 Task: Search for emails from 'softage.4@softage.net' with the subject 'Announcement of a merger or acquisition'.
Action: Mouse moved to (414, 10)
Screenshot: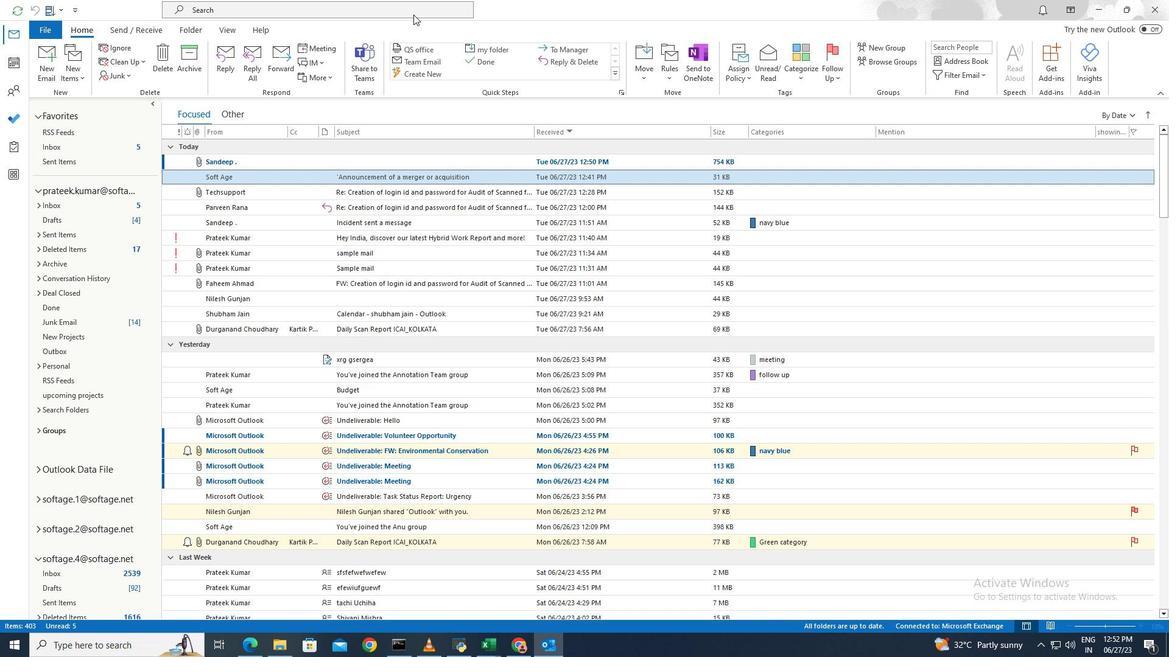 
Action: Mouse pressed left at (414, 10)
Screenshot: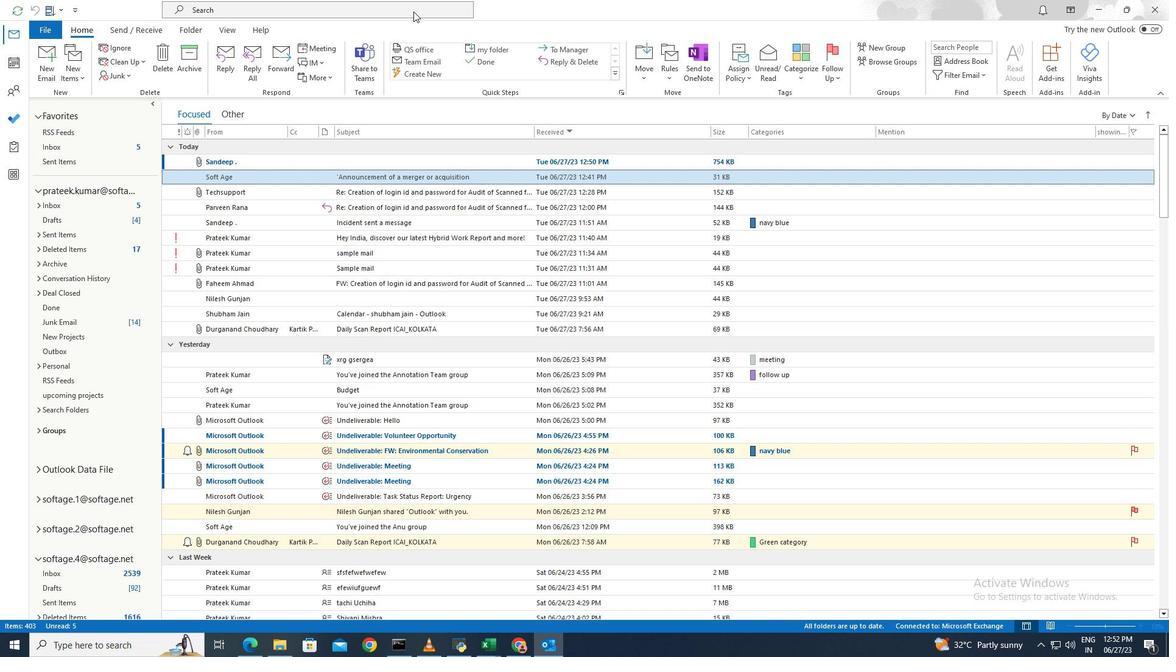 
Action: Mouse moved to (448, 7)
Screenshot: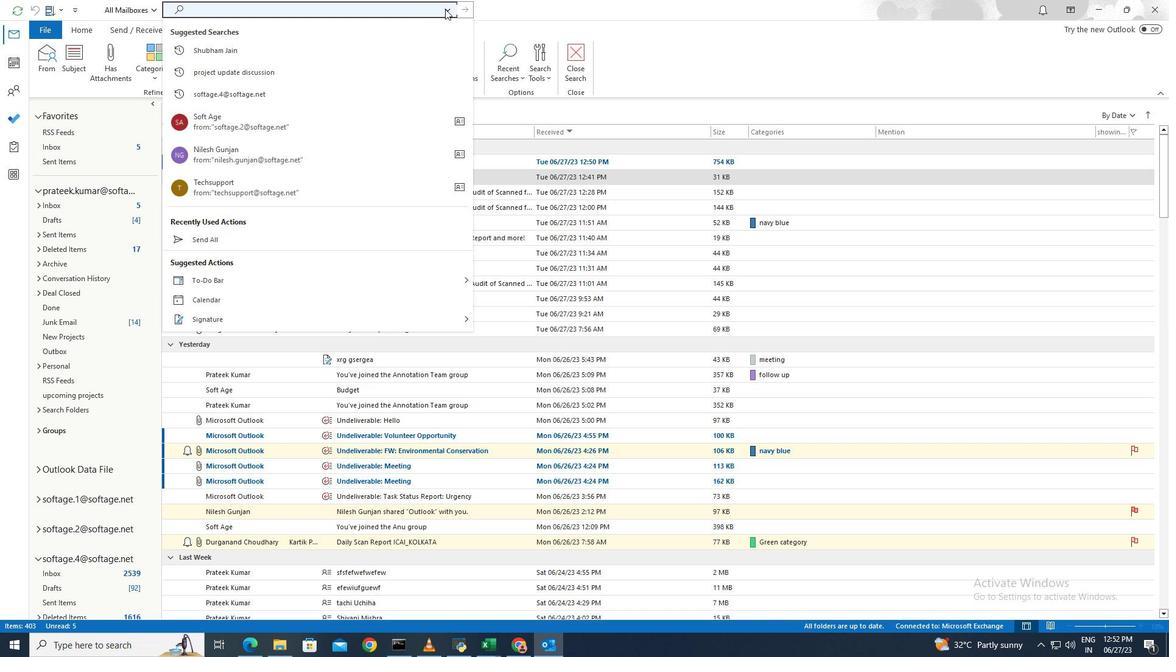 
Action: Mouse pressed left at (448, 7)
Screenshot: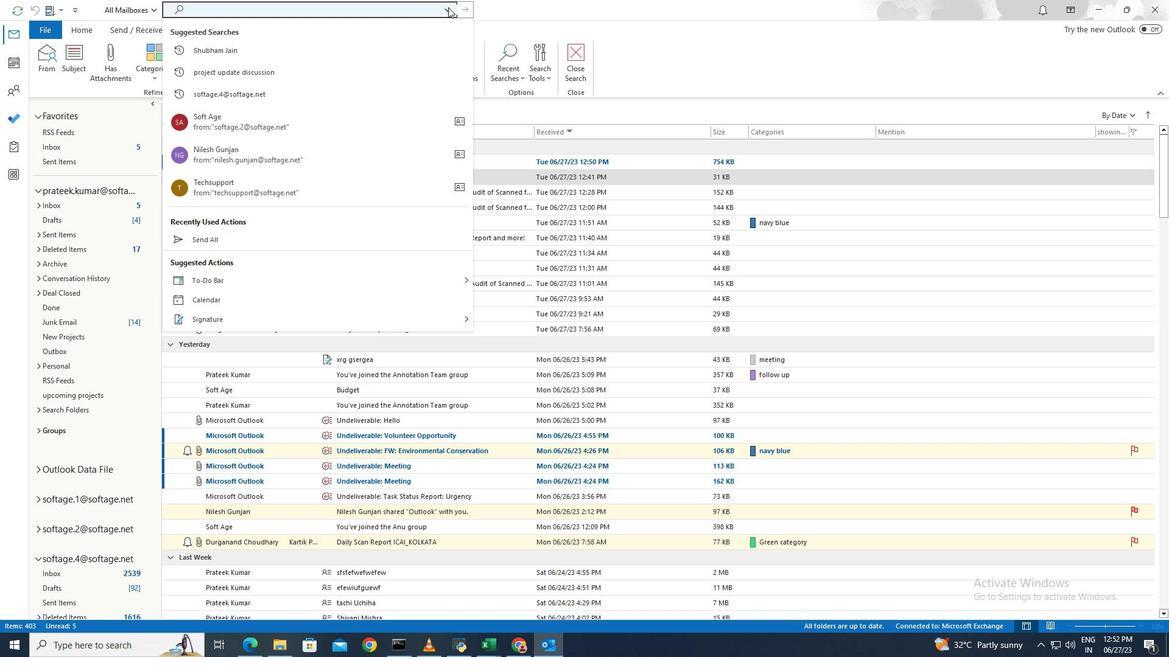 
Action: Mouse moved to (322, 169)
Screenshot: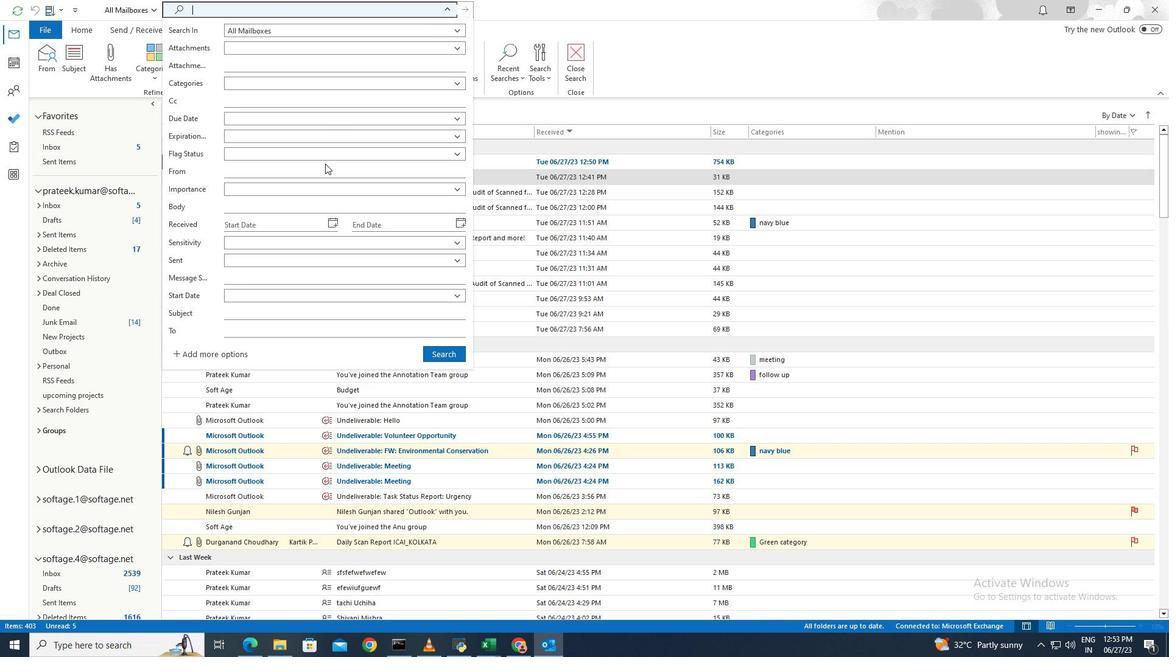 
Action: Mouse pressed left at (322, 169)
Screenshot: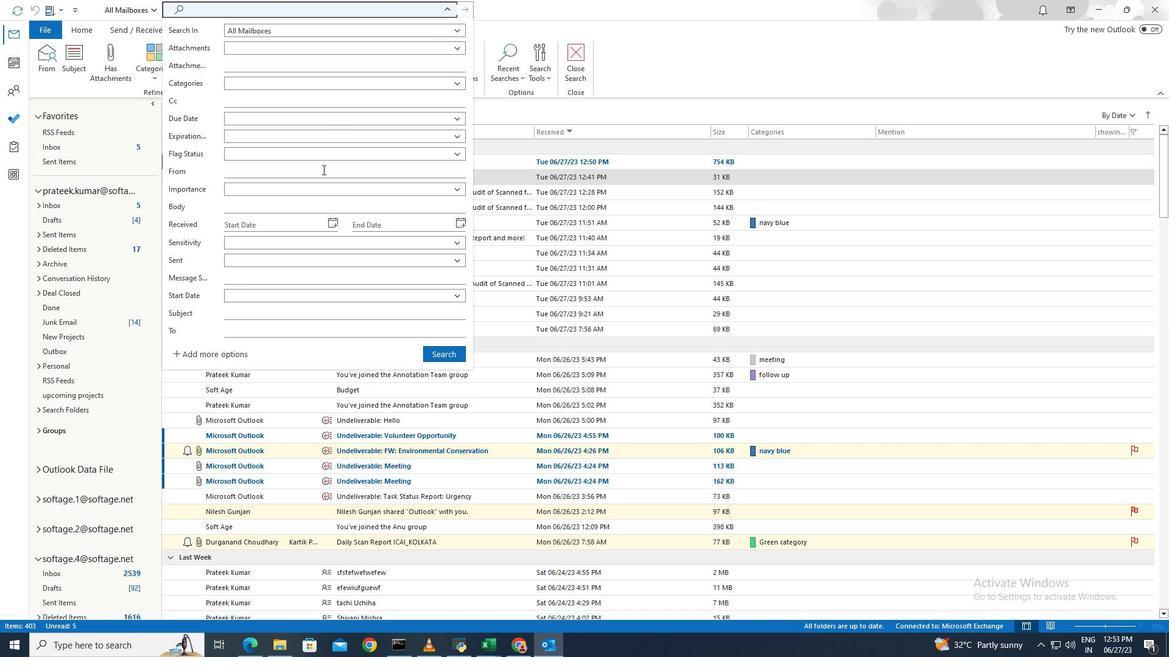 
Action: Mouse moved to (323, 170)
Screenshot: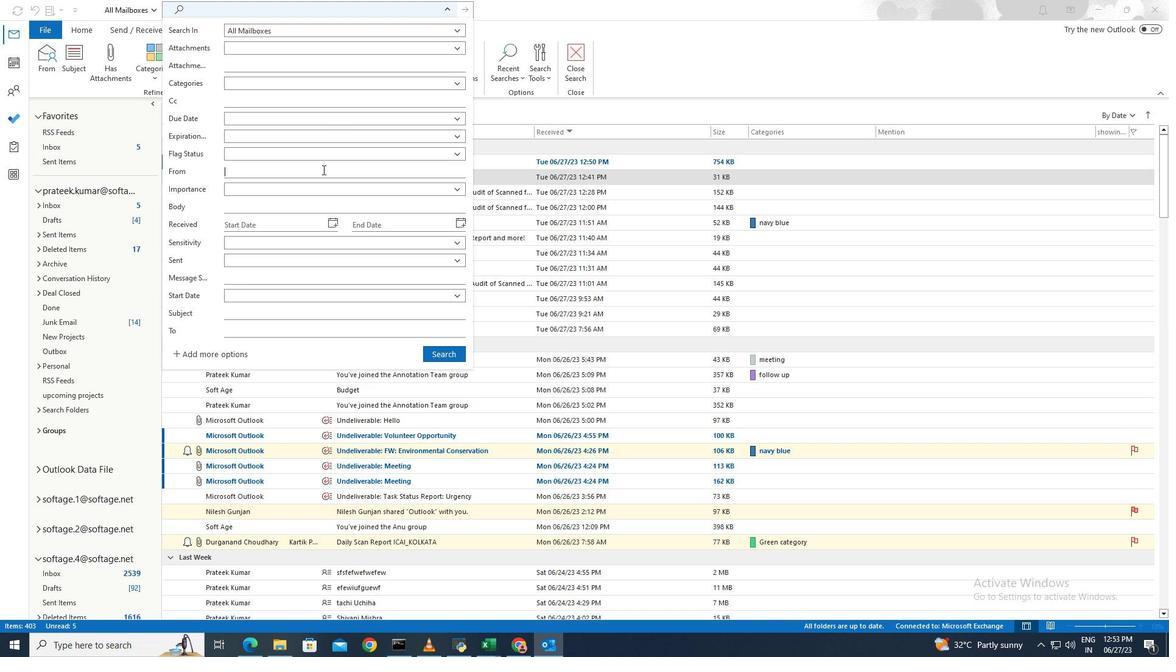 
Action: Key pressed softage.4<Key.shift>@softage.net
Screenshot: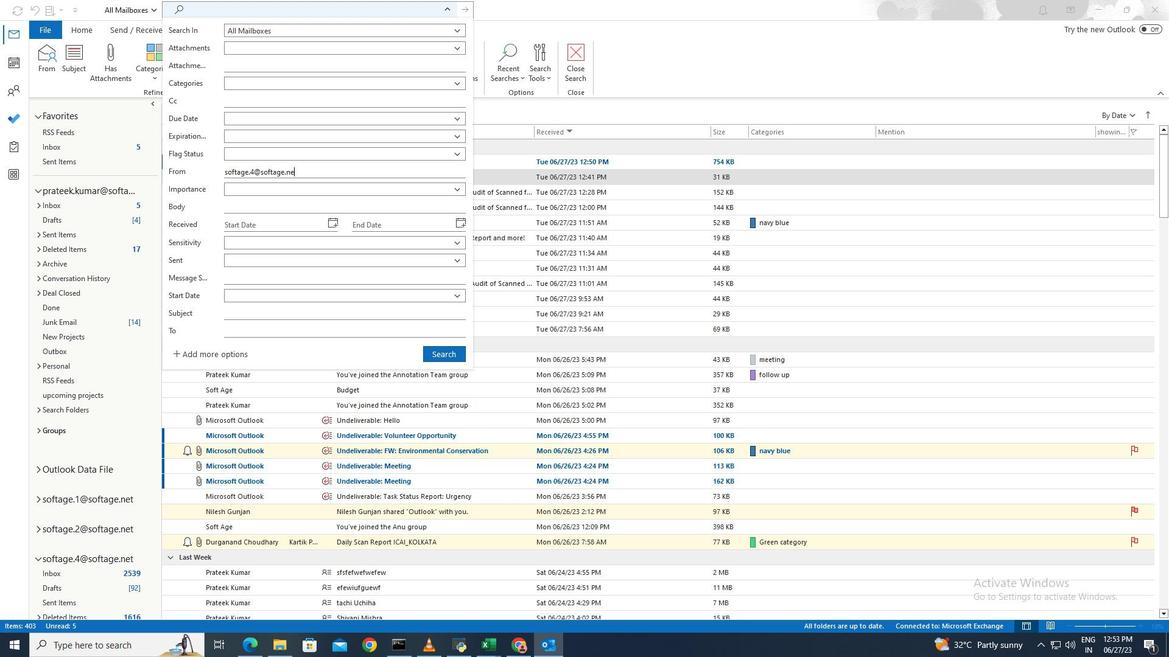 
Action: Mouse moved to (312, 311)
Screenshot: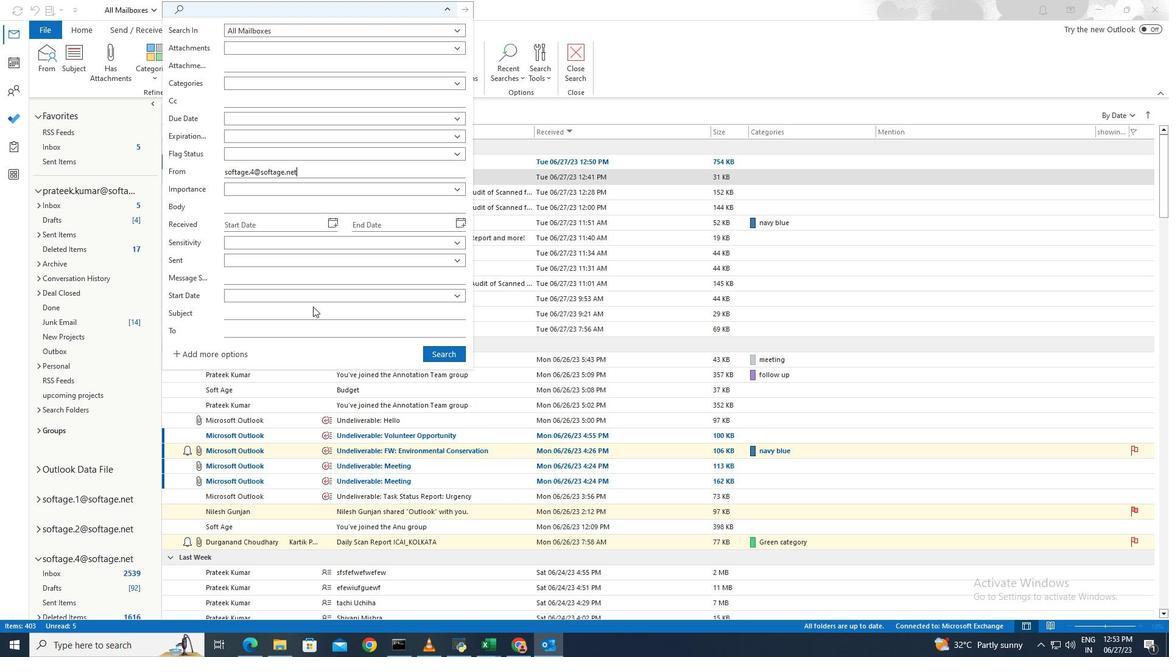 
Action: Mouse pressed left at (312, 311)
Screenshot: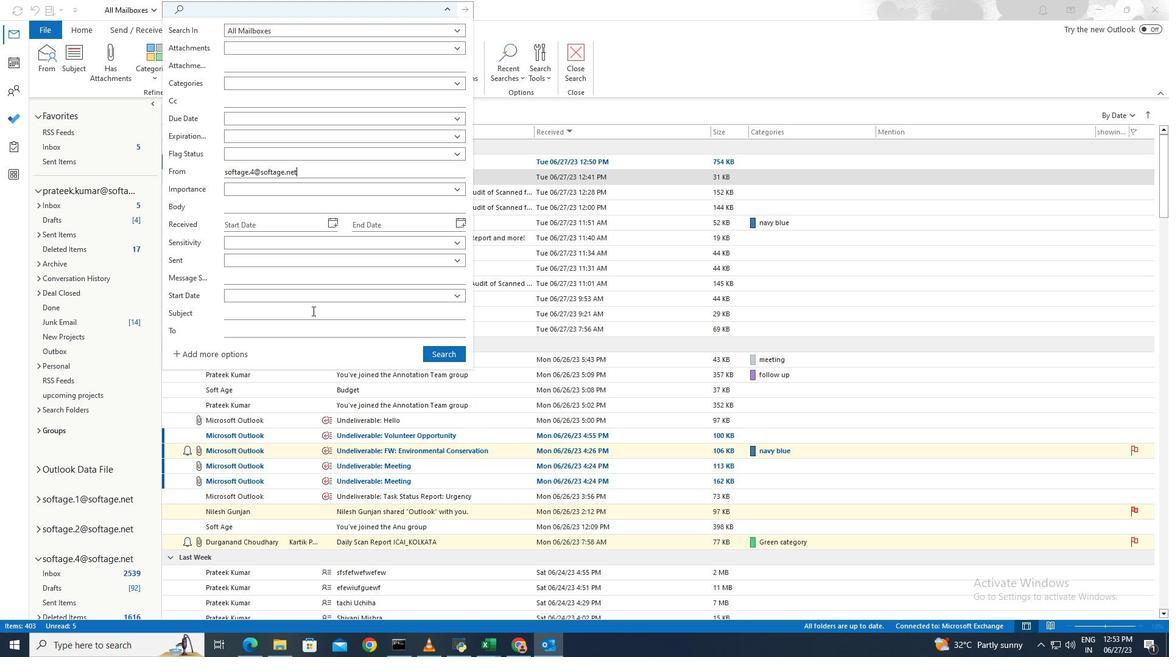 
Action: Mouse moved to (311, 311)
Screenshot: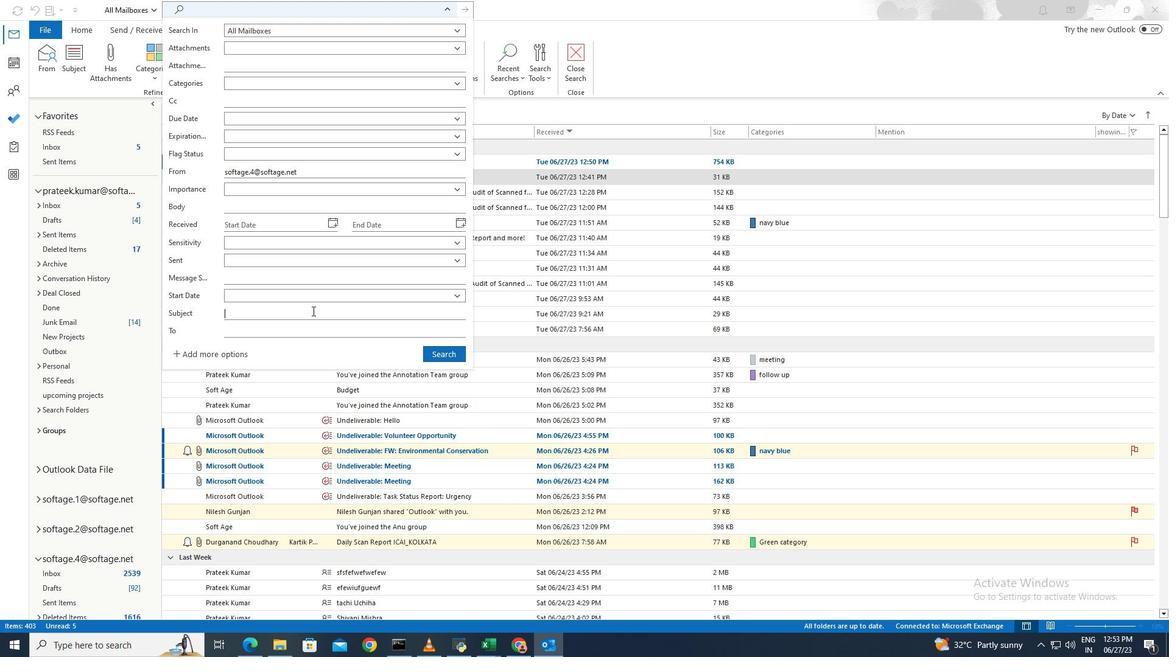 
Action: Key pressed <Key.caps_lock>A<Key.caps_lock>nnouncement<Key.space>of<Key.space>a<Key.space>merger<Key.space>or<Key.space>acquisition
Screenshot: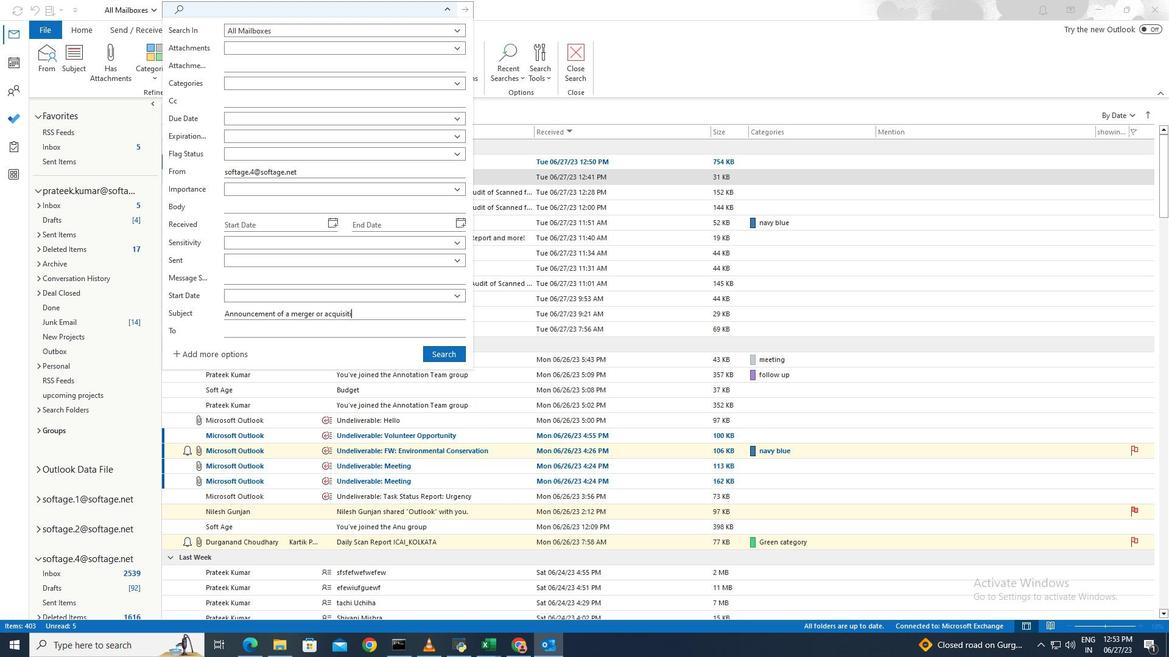 
Action: Mouse moved to (347, 32)
Screenshot: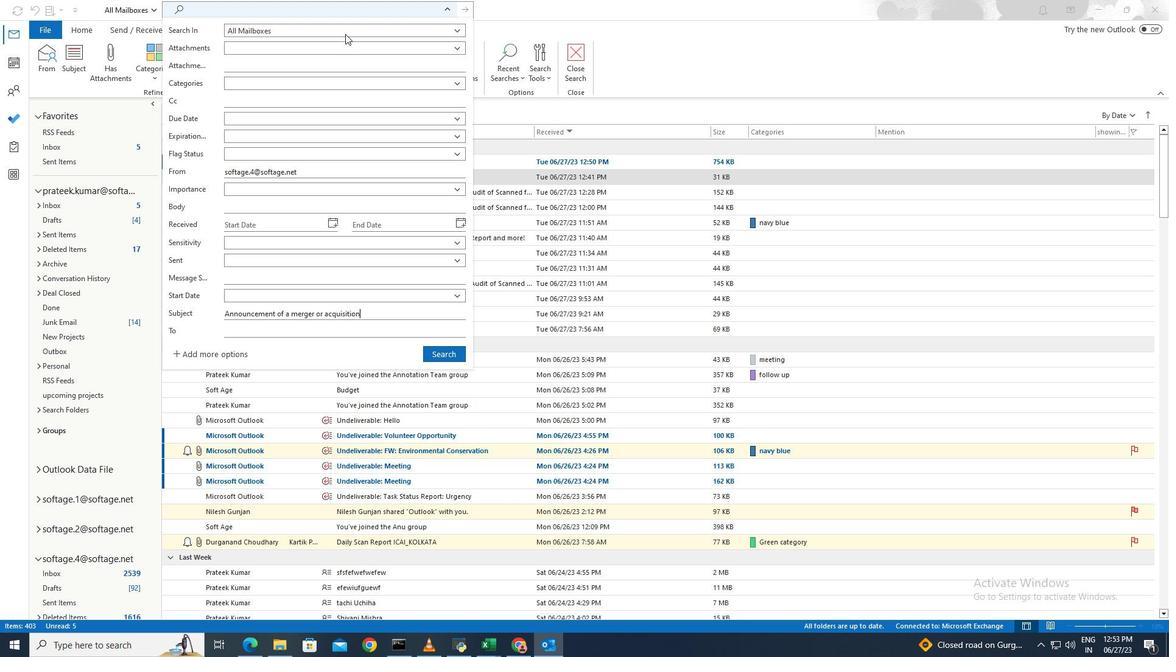 
Action: Mouse pressed left at (347, 32)
Screenshot: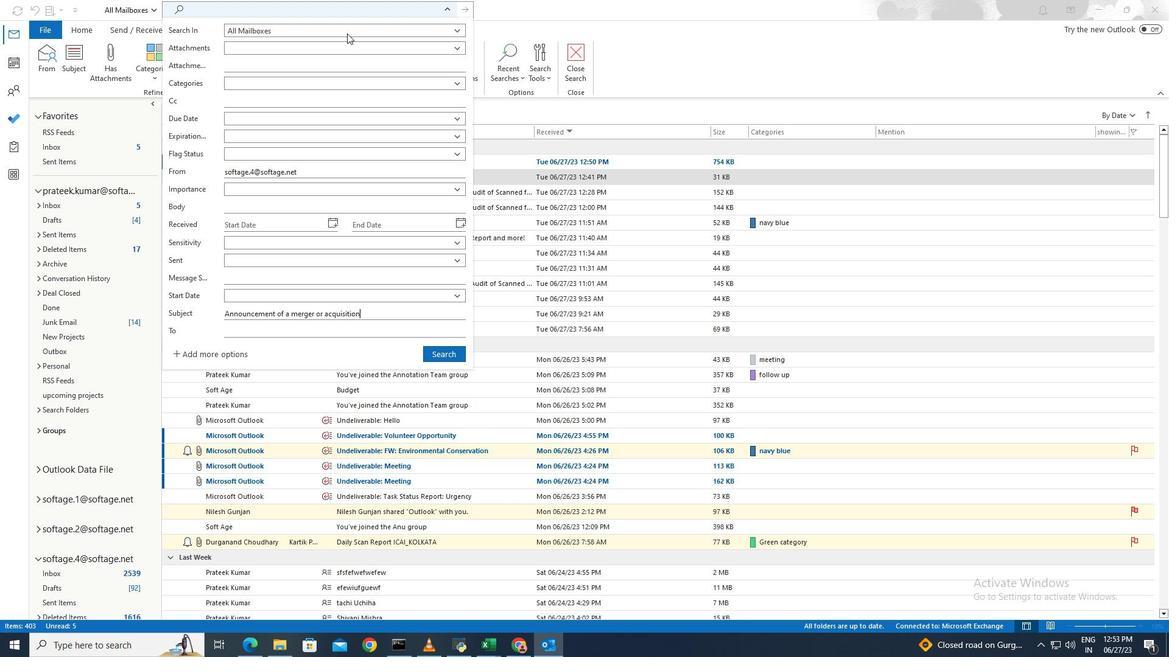 
Action: Mouse moved to (333, 77)
Screenshot: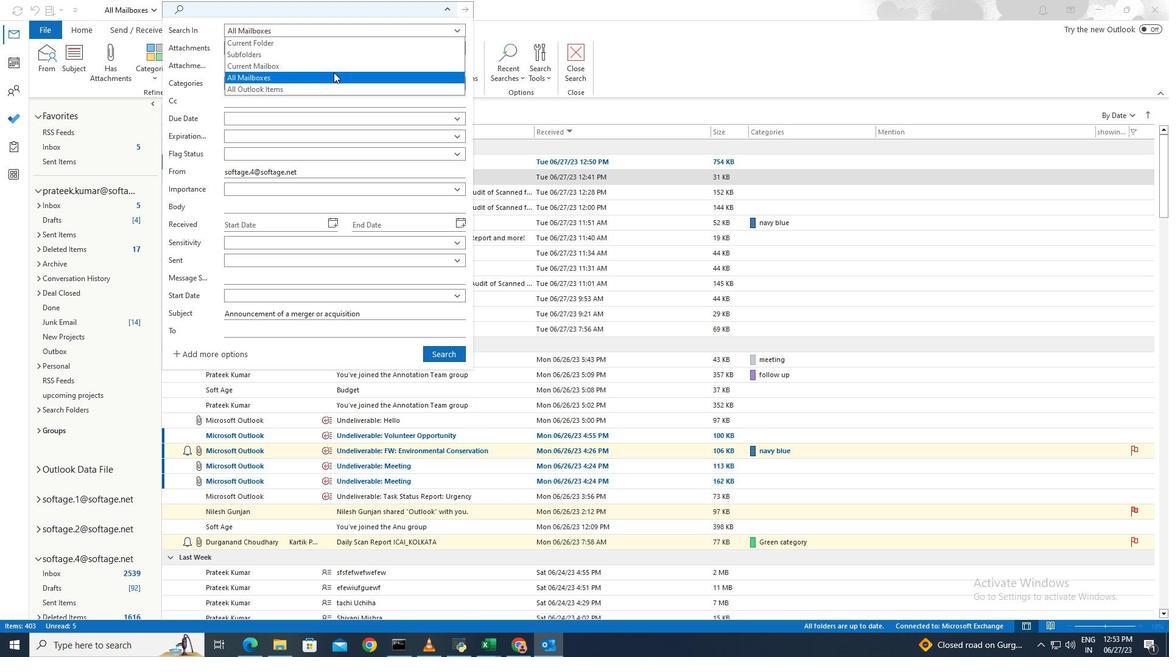 
Action: Mouse pressed left at (333, 77)
Screenshot: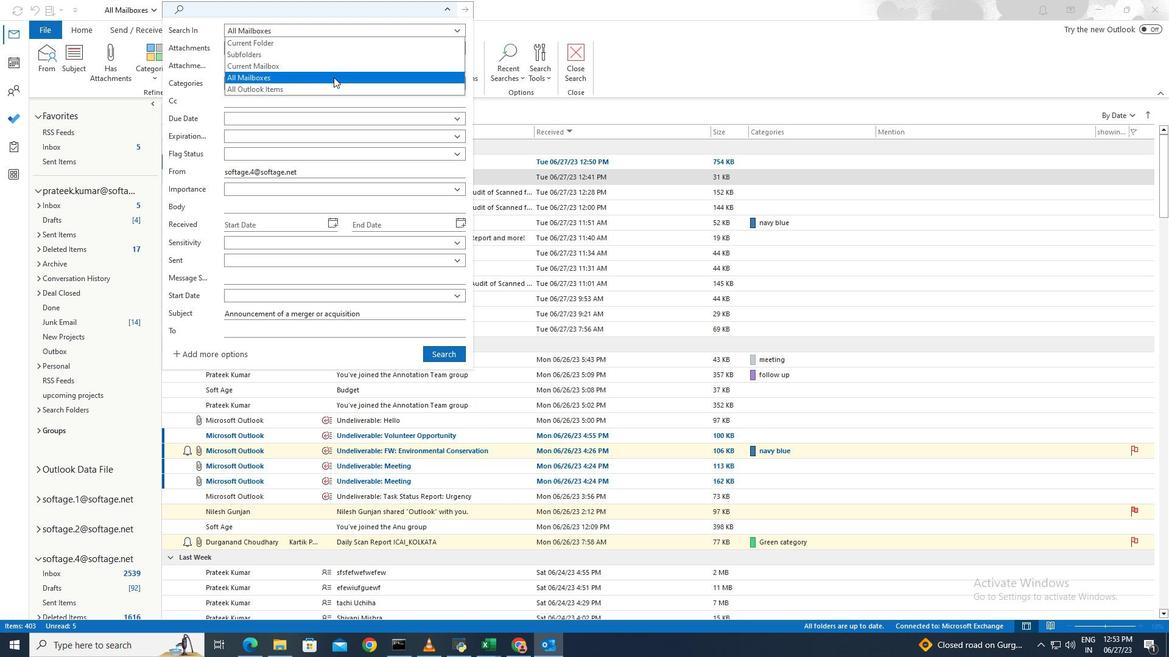 
Action: Mouse moved to (450, 358)
Screenshot: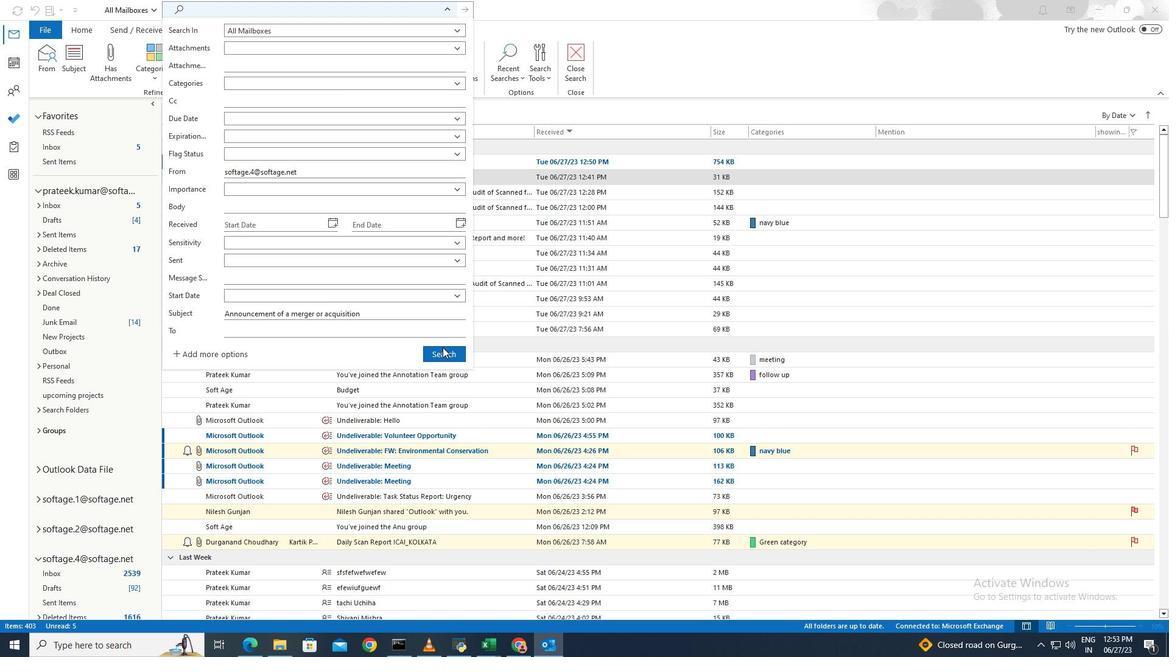
Action: Mouse pressed left at (450, 358)
Screenshot: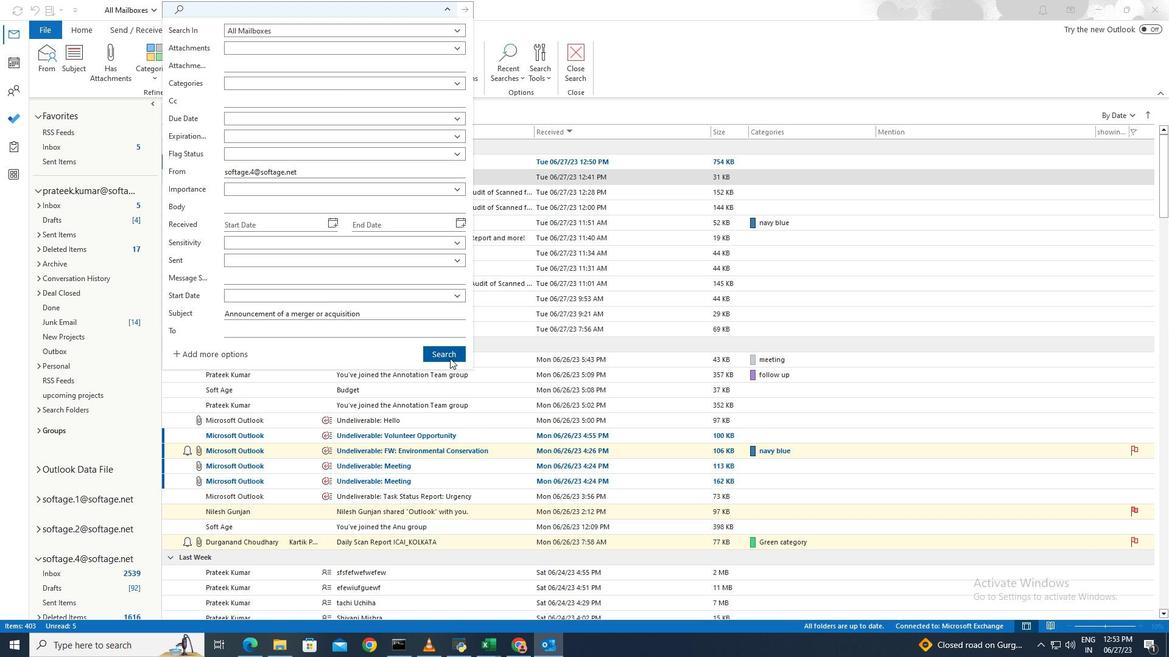 
Action: Mouse moved to (498, 157)
Screenshot: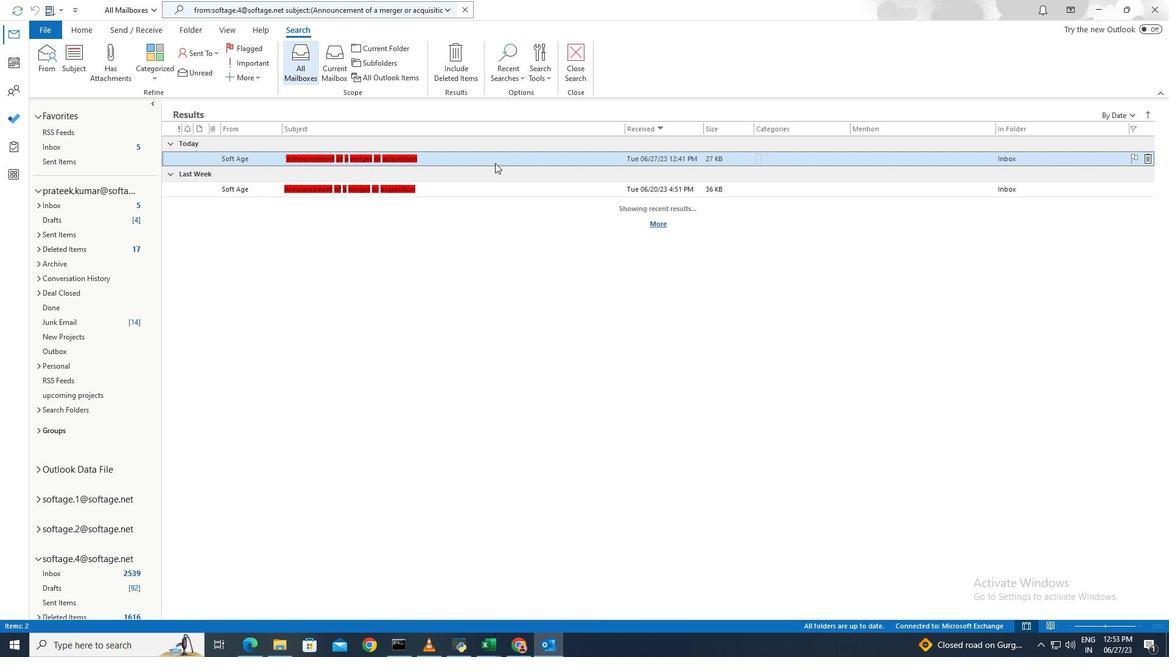 
Action: Mouse pressed left at (498, 157)
Screenshot: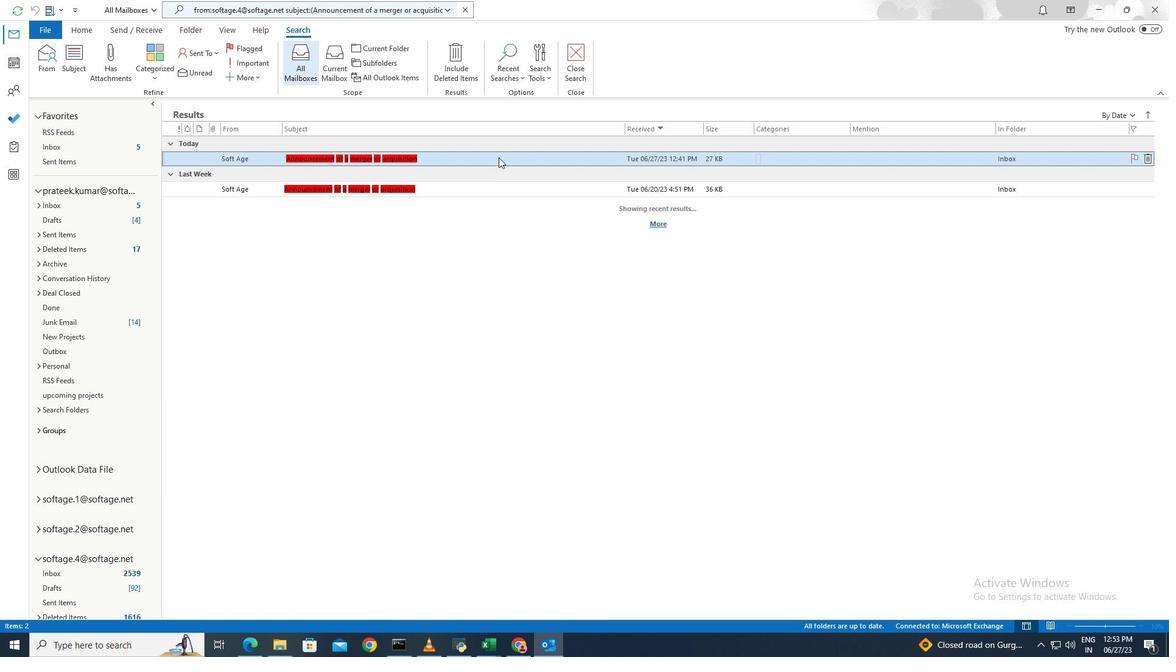 
Action: Mouse pressed right at (498, 157)
Screenshot: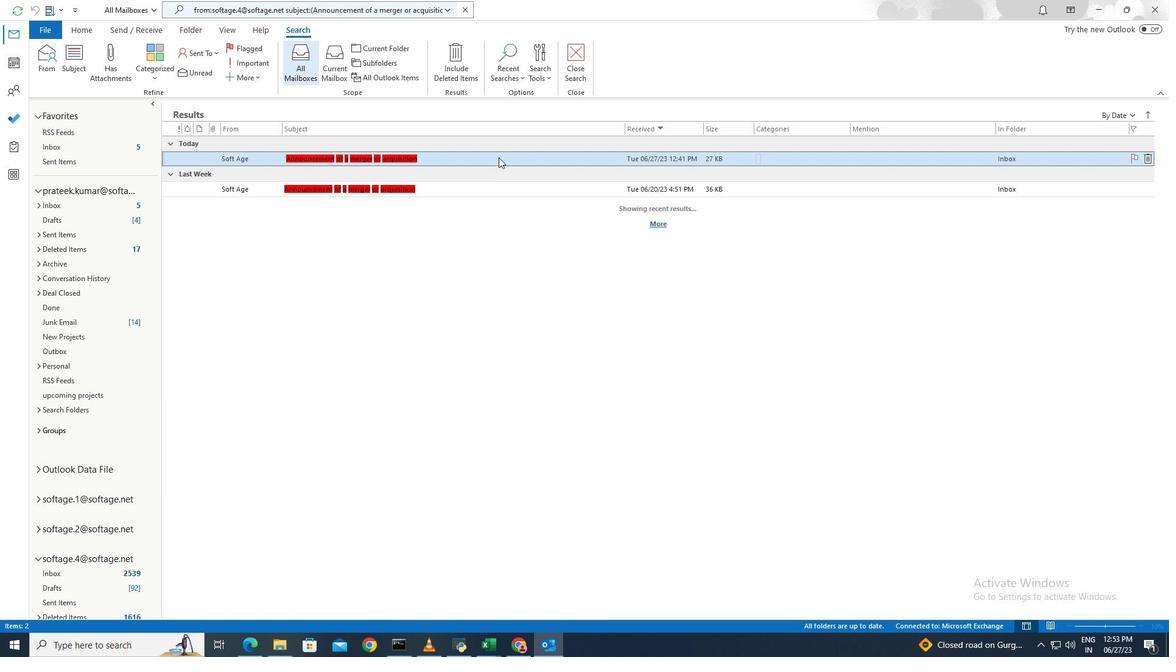 
Action: Mouse moved to (562, 256)
Screenshot: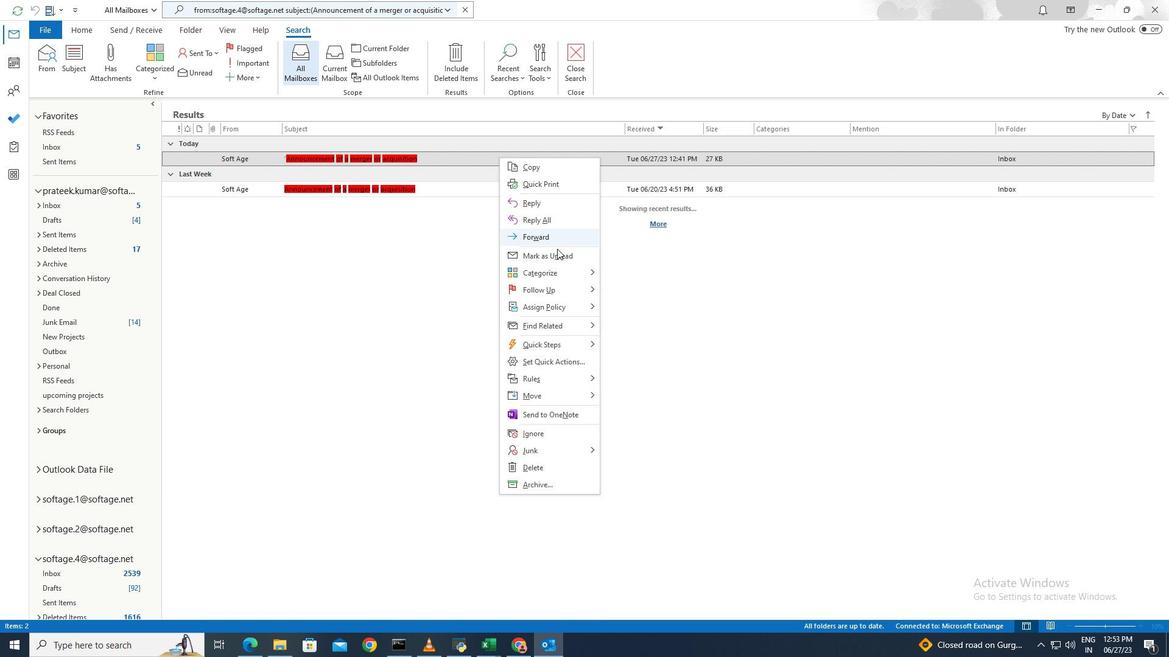 
Action: Mouse pressed left at (562, 256)
Screenshot: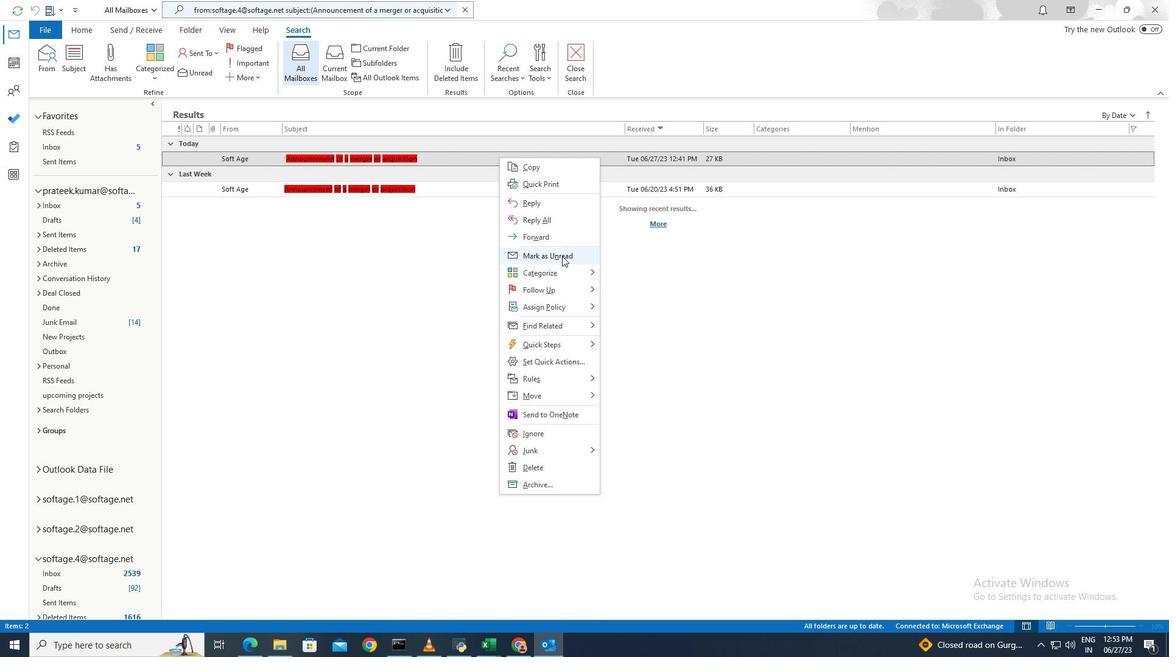 
Action: Mouse moved to (561, 256)
Screenshot: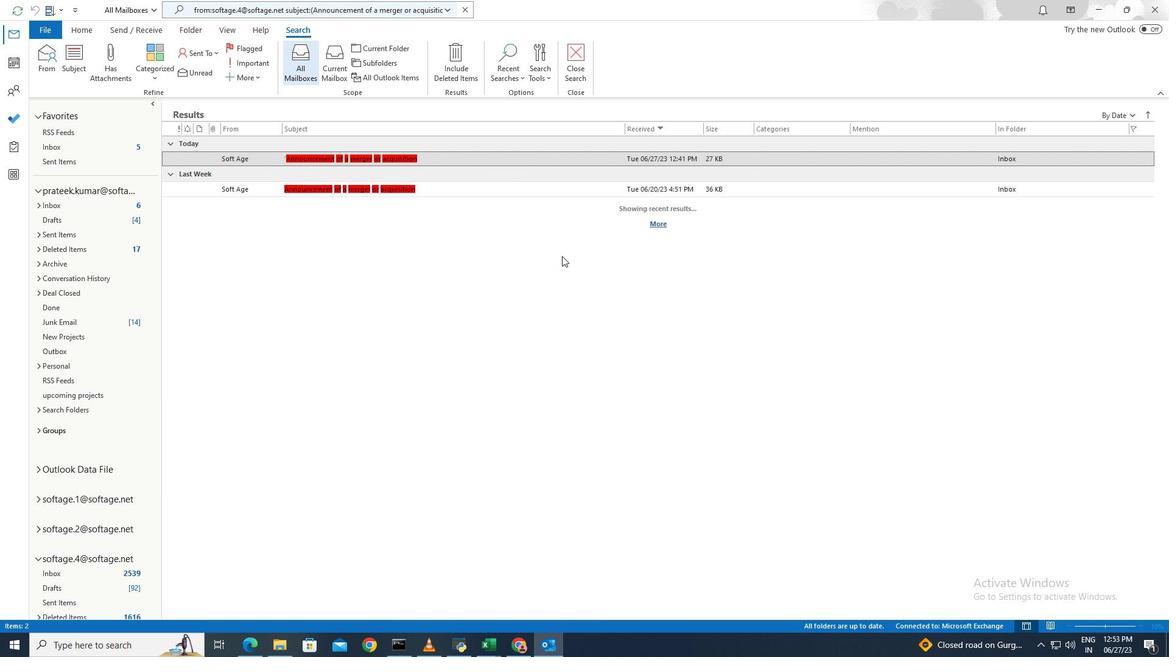 
